 Task: Measure the distance between Denver and Dinosaur National Monument.
Action: Mouse moved to (255, 67)
Screenshot: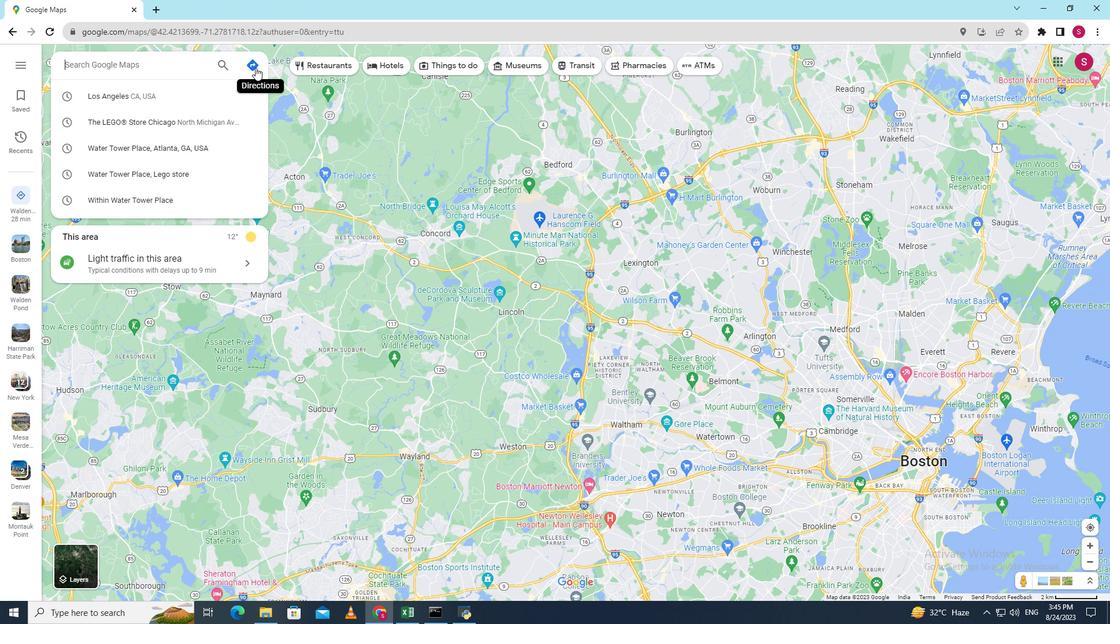 
Action: Mouse pressed left at (255, 67)
Screenshot: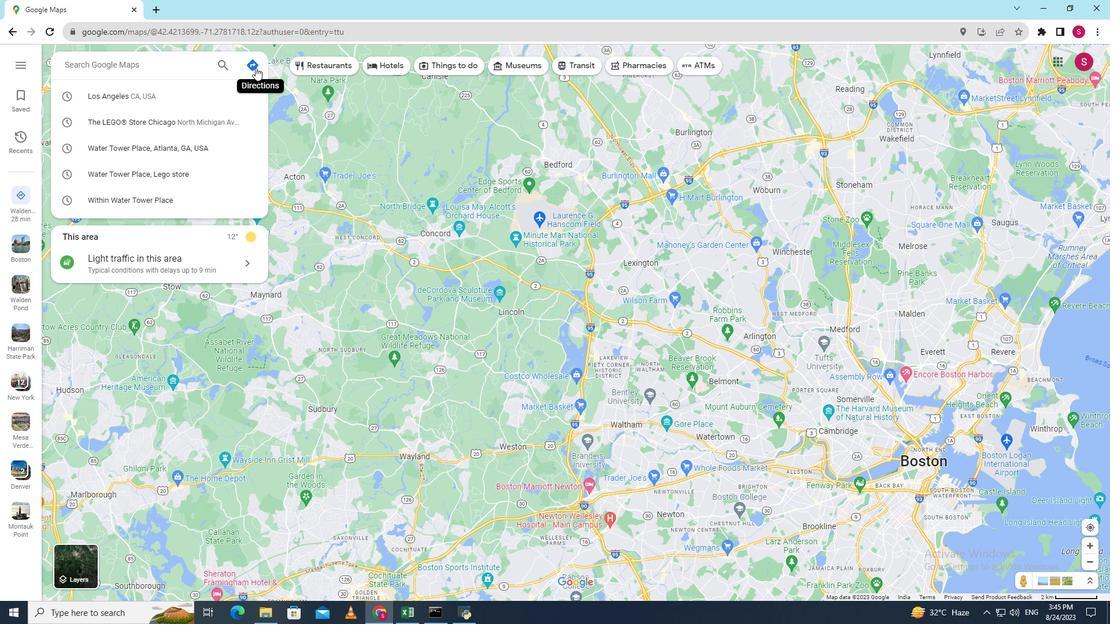 
Action: Key pressed <Key.shift><Key.shift><Key.shift><Key.shift><Key.shift><Key.shift><Key.shift><Key.shift>Denver
Screenshot: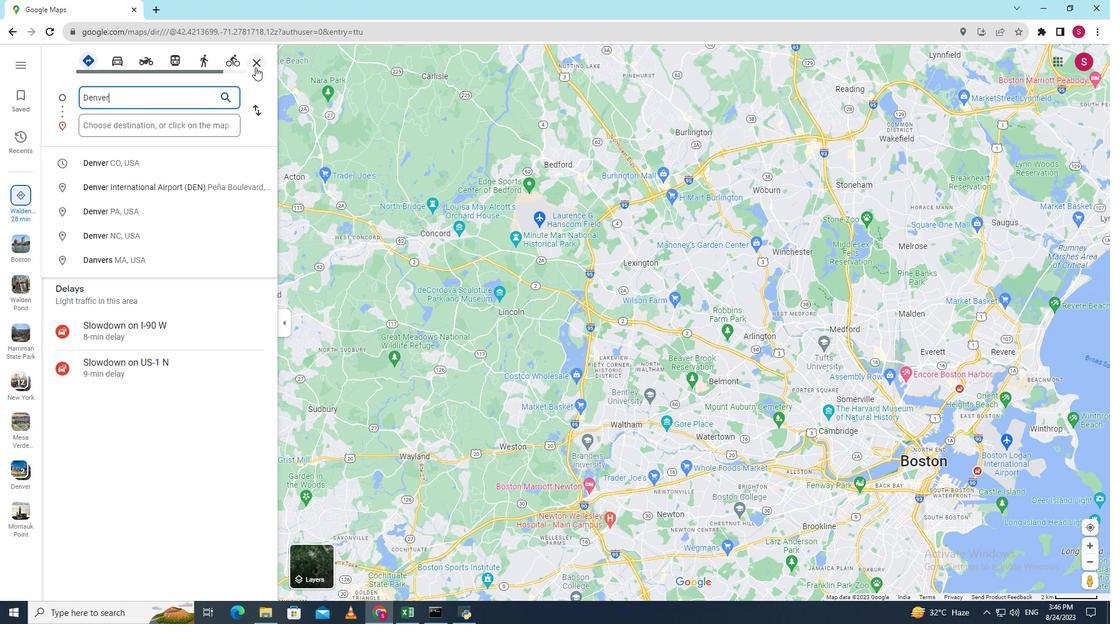 
Action: Mouse moved to (206, 120)
Screenshot: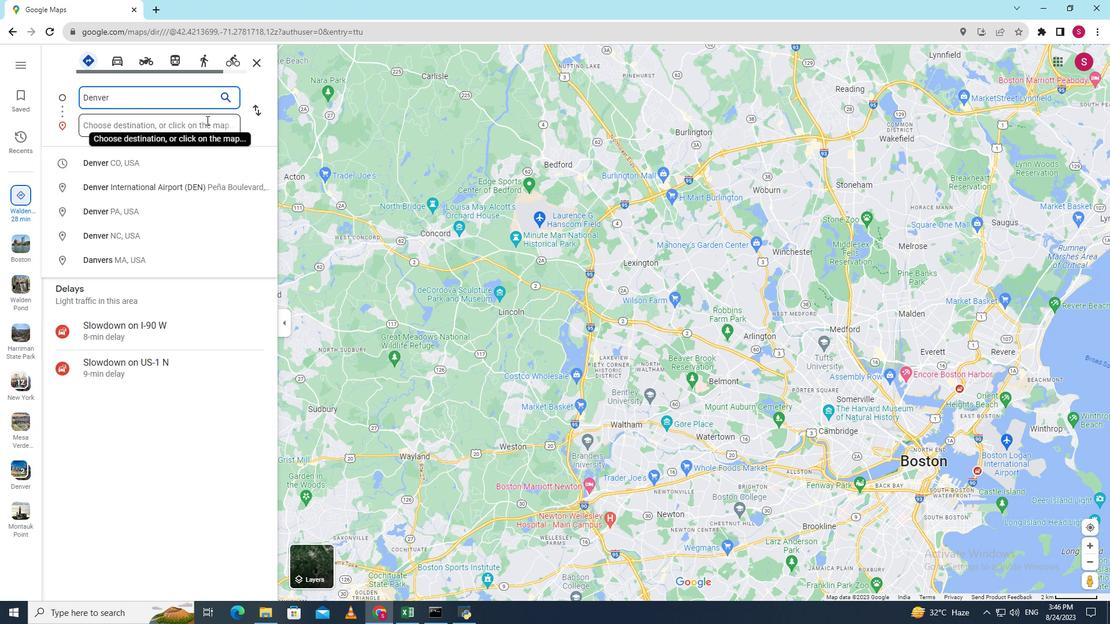 
Action: Mouse pressed left at (206, 120)
Screenshot: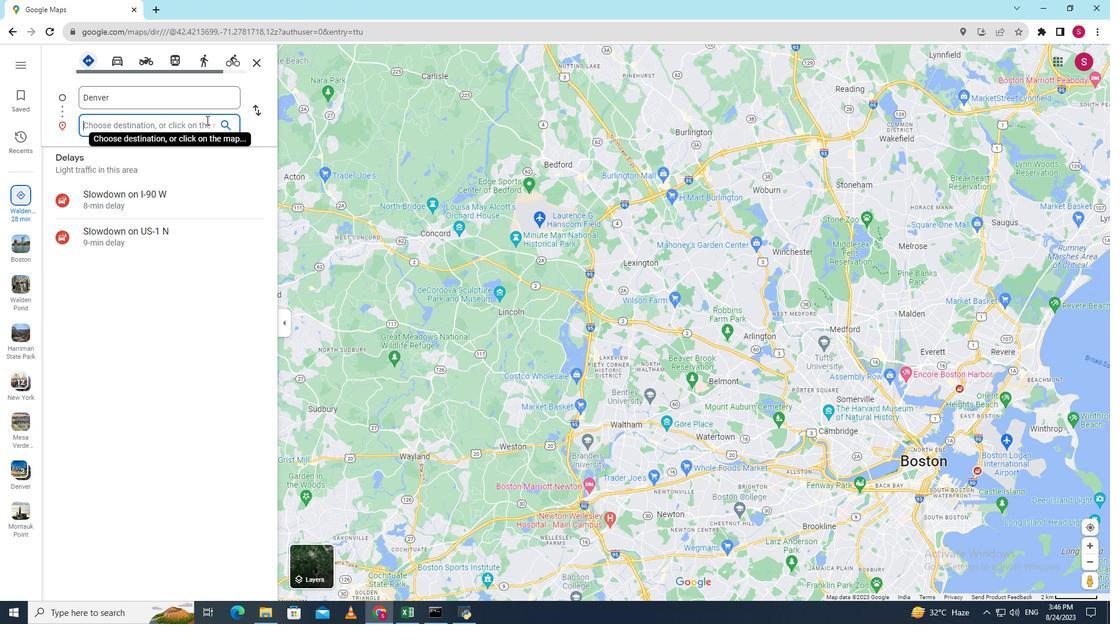 
Action: Key pressed <Key.shift><Key.shift><Key.shift><Key.shift><Key.shift><Key.shift><Key.shift><Key.shift><Key.shift><Key.shift><Key.shift><Key.shift>Dino
Screenshot: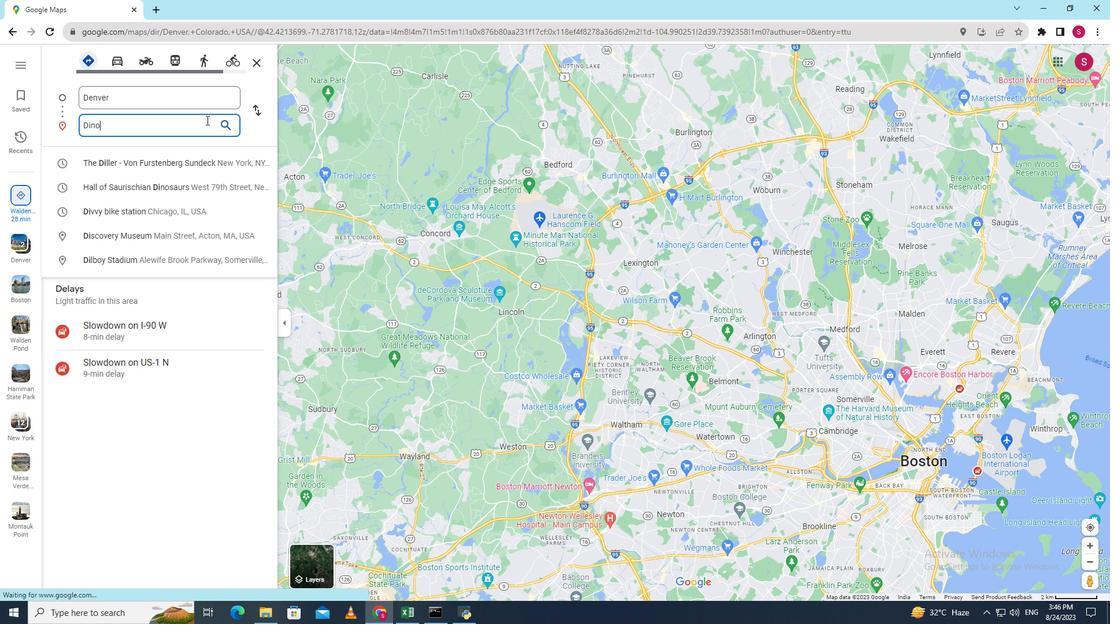 
Action: Mouse moved to (206, 120)
Screenshot: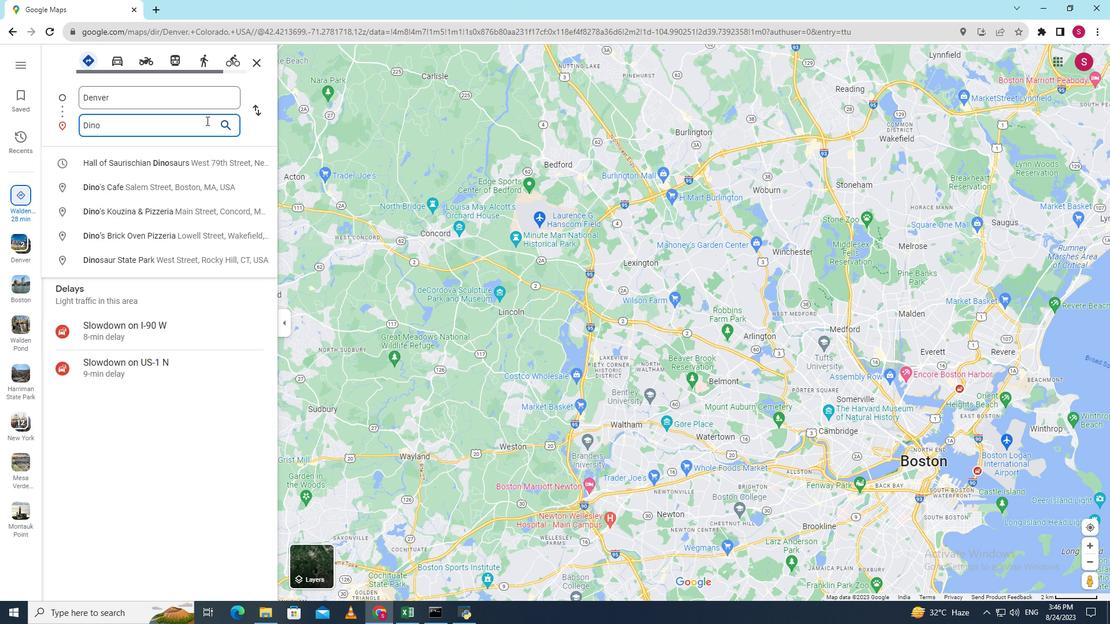 
Action: Key pressed saur<Key.space><Key.shift>National<Key.space><Key.shift><Key.shift><Key.shift><Key.shift><Key.shift><Key.shift><Key.shift><Key.shift><Key.shift><Key.shift><Key.shift><Key.shift><Key.shift><Key.shift><Key.shift><Key.shift><Key.shift><Key.shift><Key.shift><Key.shift><Key.shift><Key.shift><Key.shift><Key.shift><Key.shift><Key.shift><Key.shift><Key.shift><Key.shift><Key.shift>Monument<Key.enter>
Screenshot: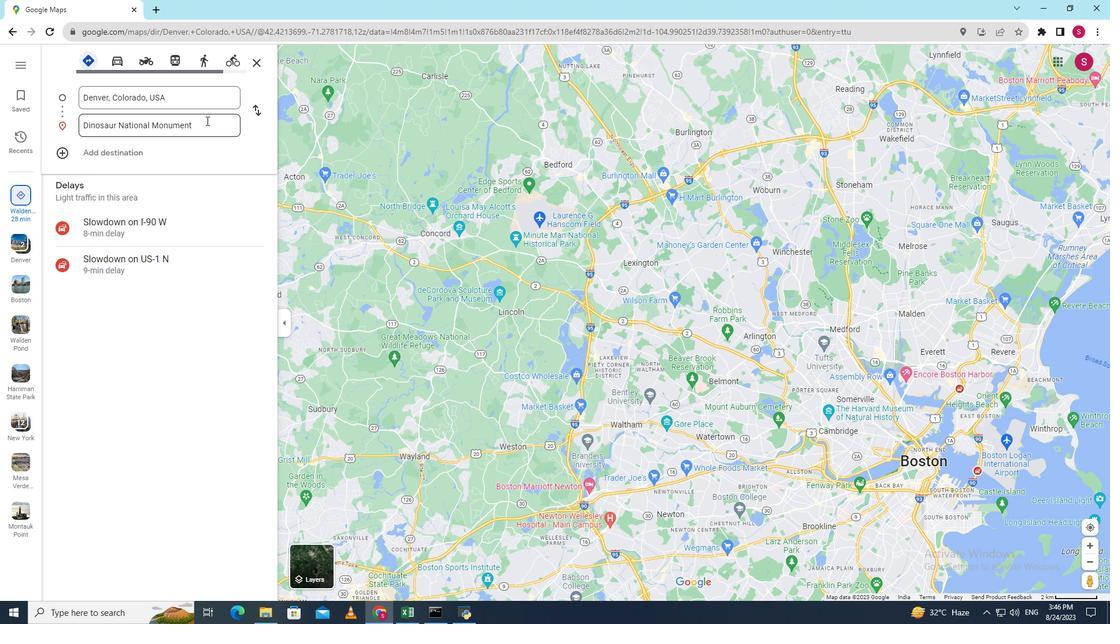
Action: Mouse moved to (906, 414)
Screenshot: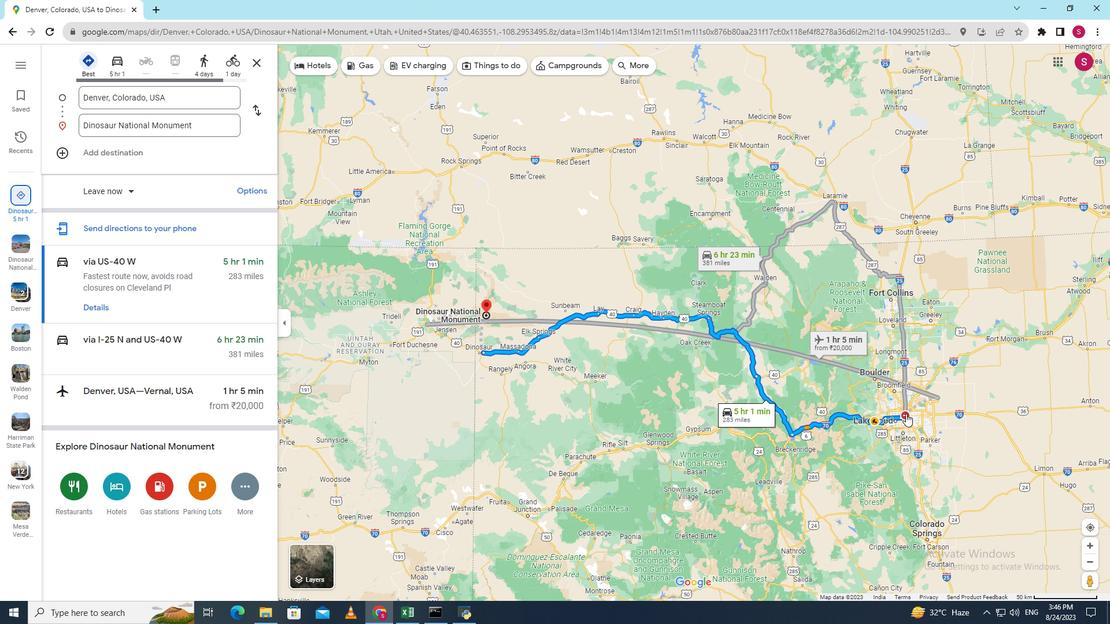 
Action: Mouse pressed right at (906, 414)
Screenshot: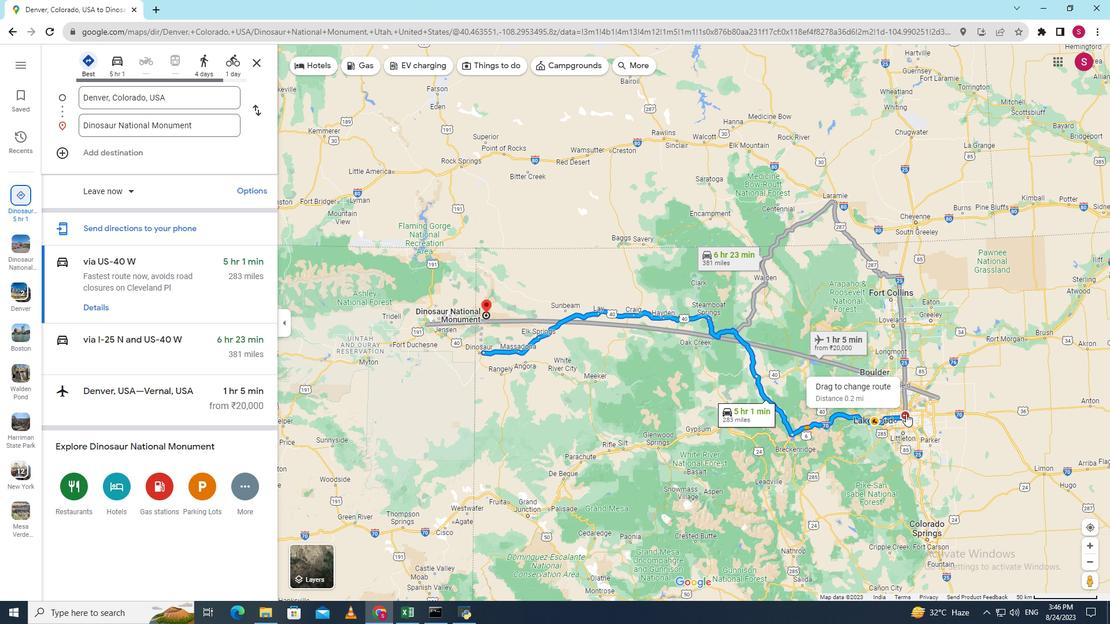 
Action: Mouse moved to (936, 503)
Screenshot: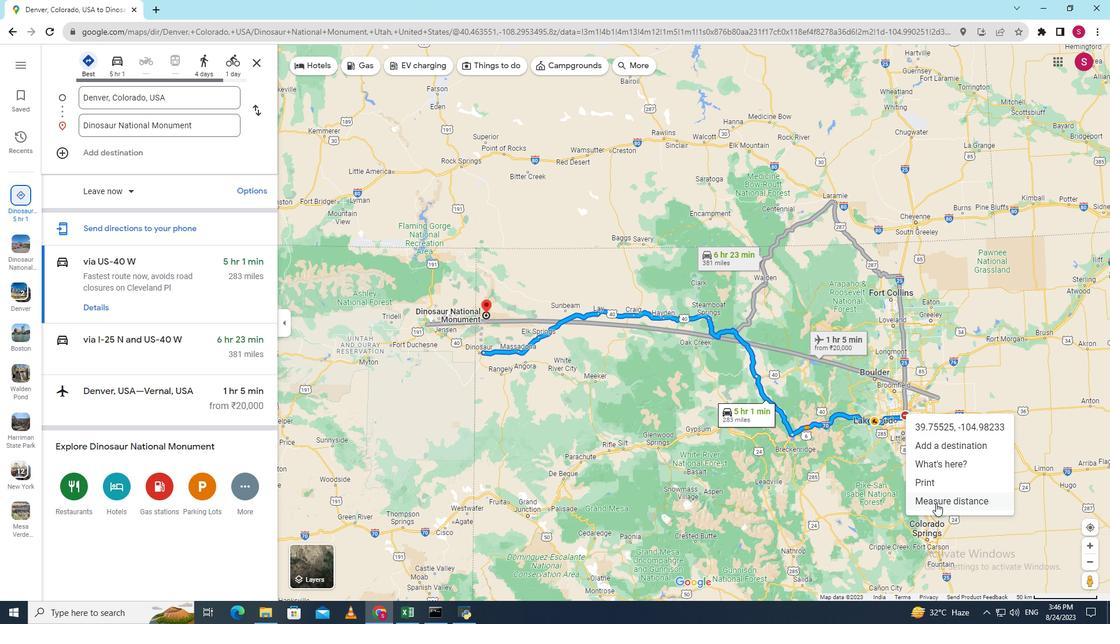 
Action: Mouse pressed left at (936, 503)
Screenshot: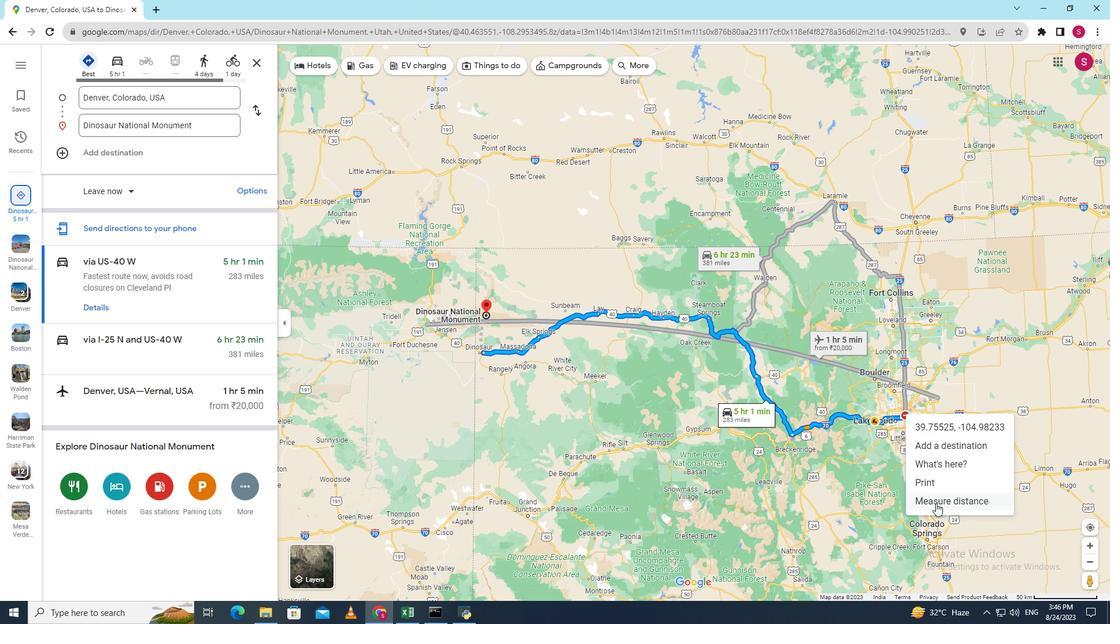 
Action: Mouse moved to (485, 313)
Screenshot: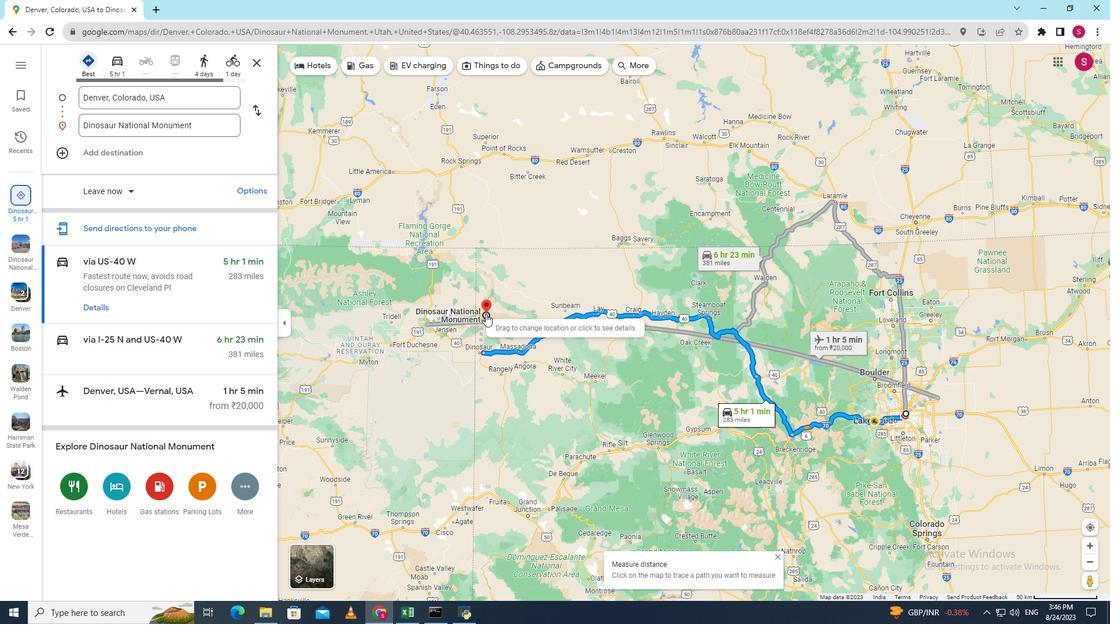 
Action: Mouse pressed right at (485, 313)
Screenshot: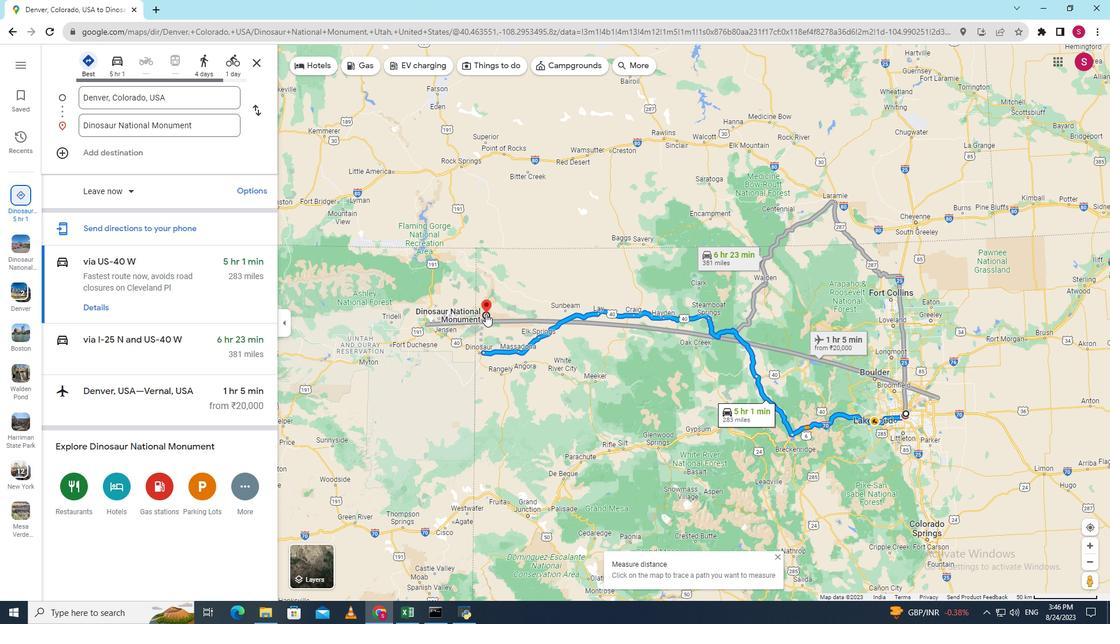 
Action: Mouse moved to (512, 401)
Screenshot: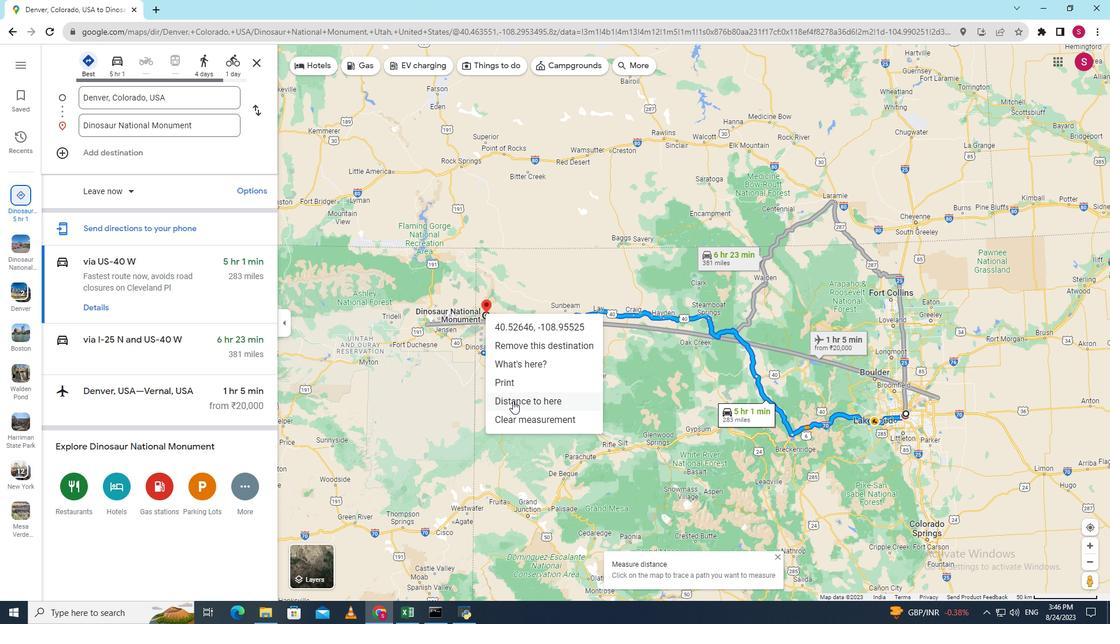 
Action: Mouse pressed left at (512, 401)
Screenshot: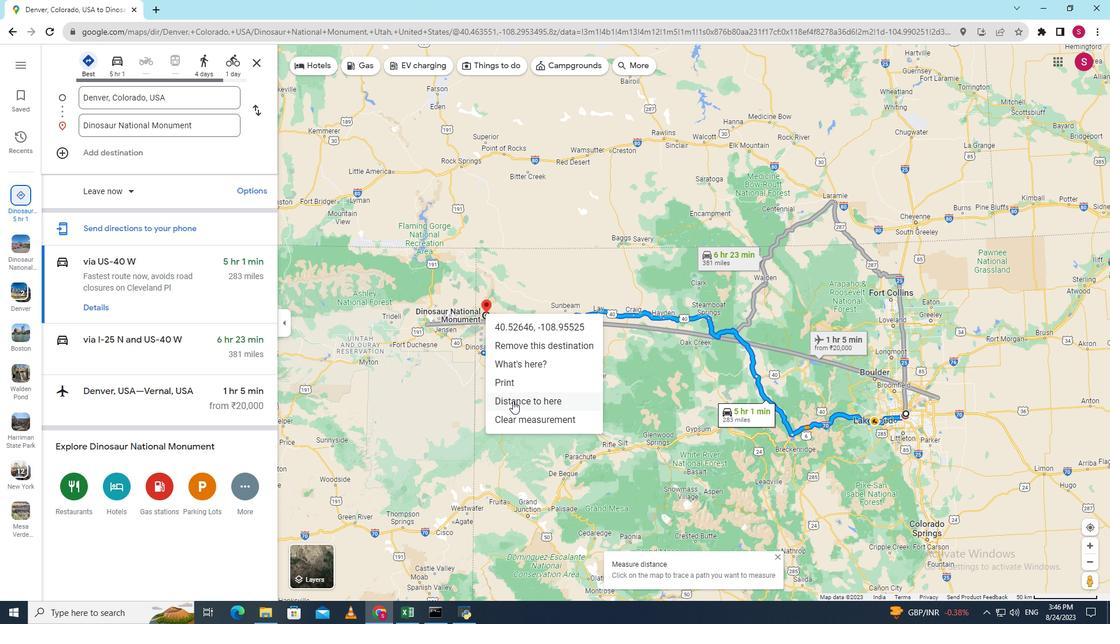 
Action: Mouse moved to (621, 575)
Screenshot: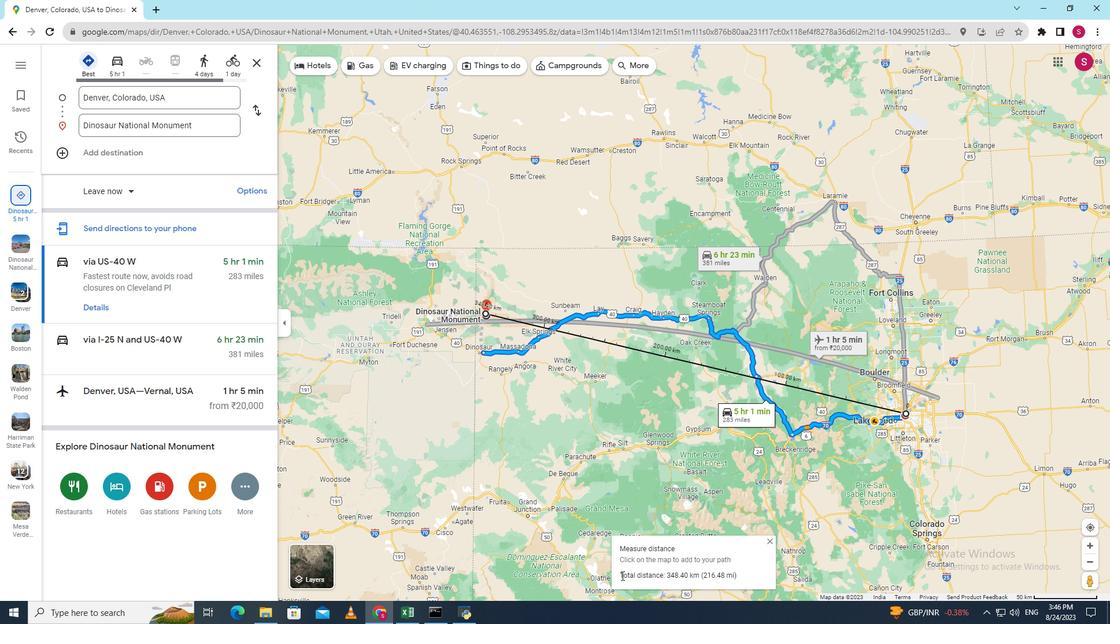 
Action: Mouse pressed left at (621, 575)
Screenshot: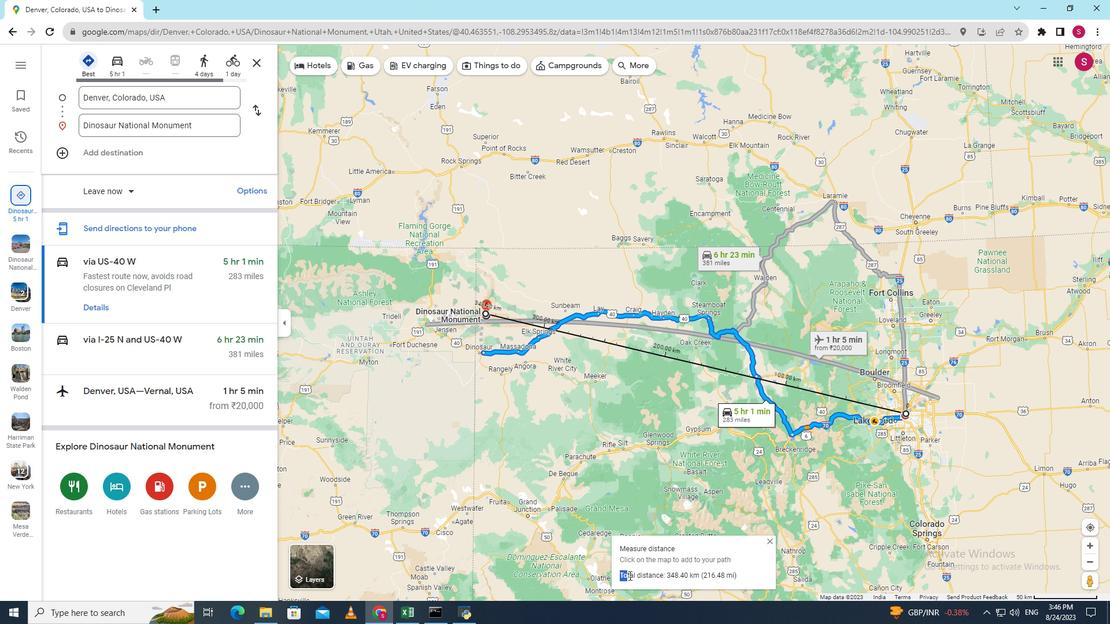 
Action: Mouse moved to (743, 578)
Screenshot: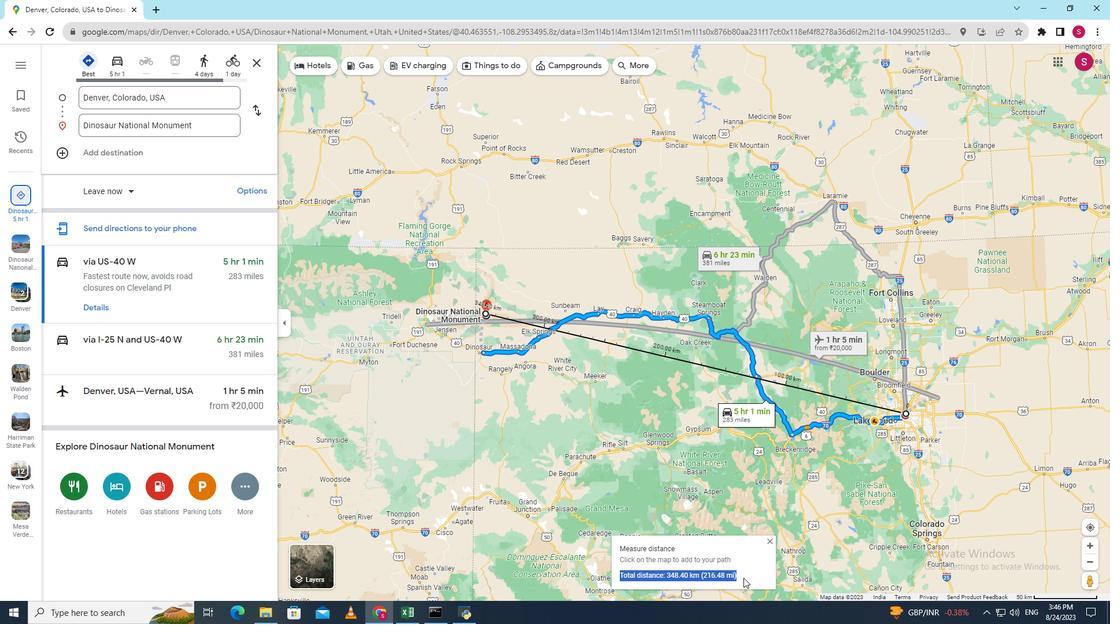 
